 Task: Select the option "Any workspace member" in board deletion restrictions.
Action: Mouse moved to (376, 217)
Screenshot: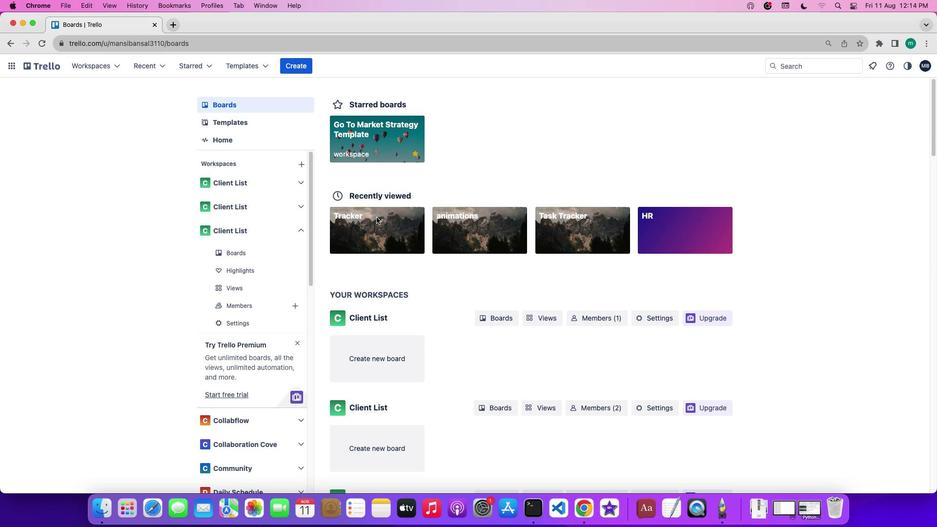 
Action: Mouse pressed left at (376, 217)
Screenshot: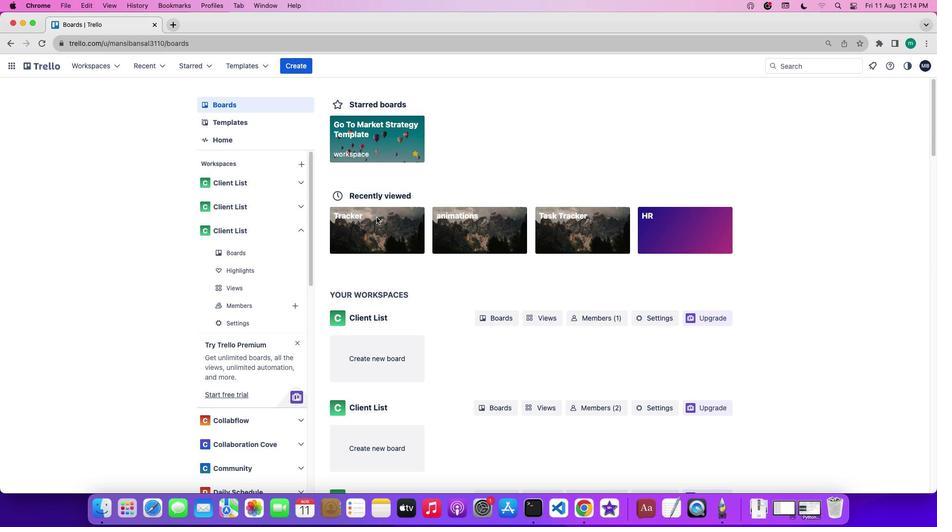 
Action: Mouse pressed left at (376, 217)
Screenshot: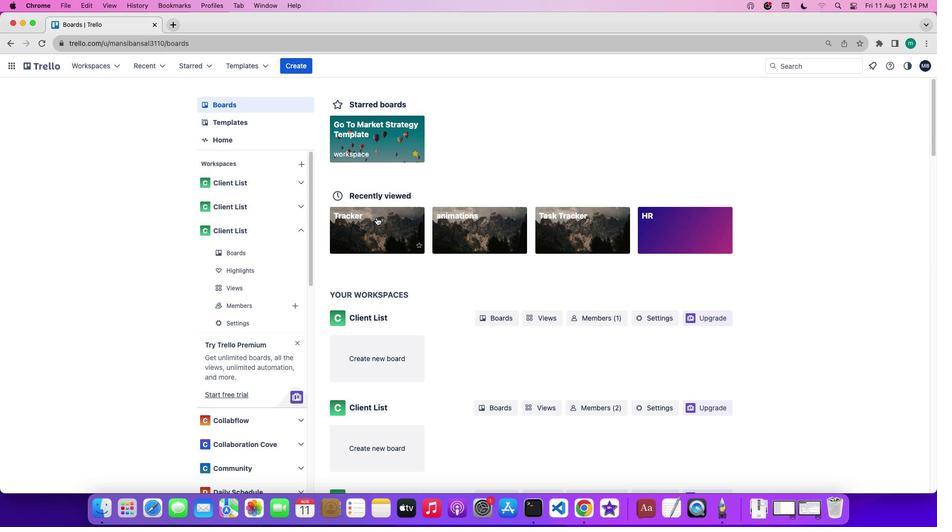 
Action: Mouse moved to (124, 150)
Screenshot: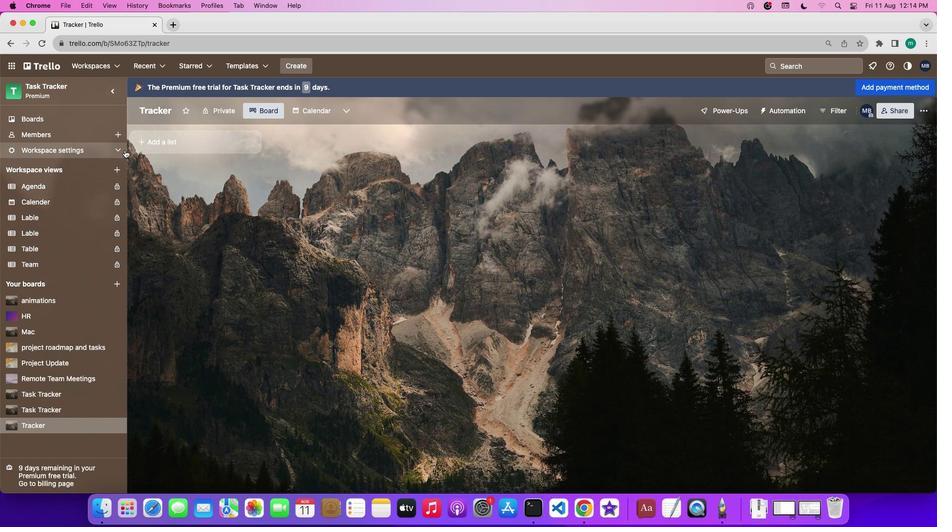 
Action: Mouse pressed left at (124, 150)
Screenshot: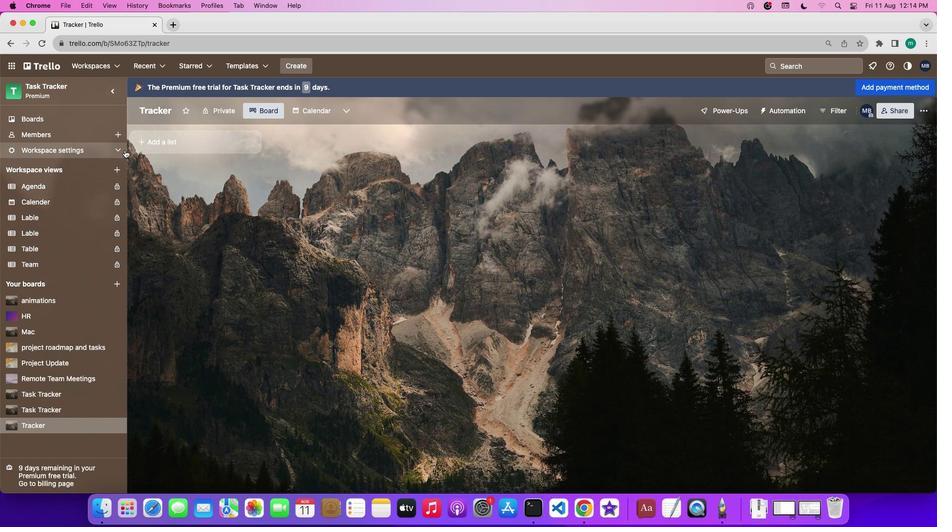 
Action: Mouse moved to (135, 176)
Screenshot: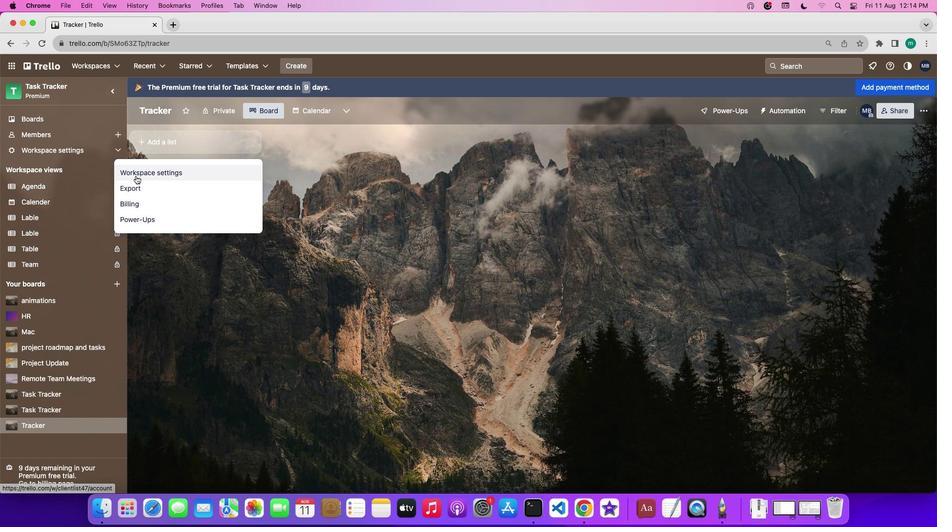 
Action: Mouse pressed left at (135, 176)
Screenshot: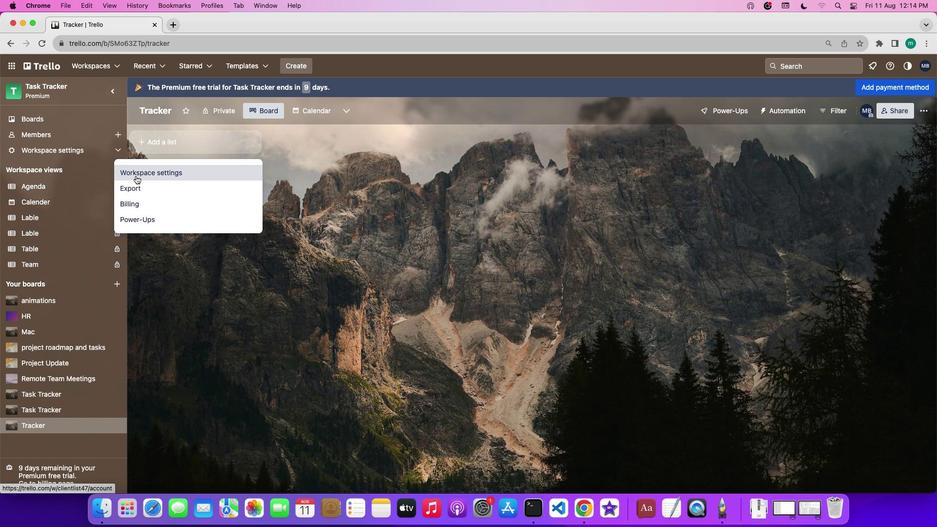 
Action: Mouse moved to (525, 287)
Screenshot: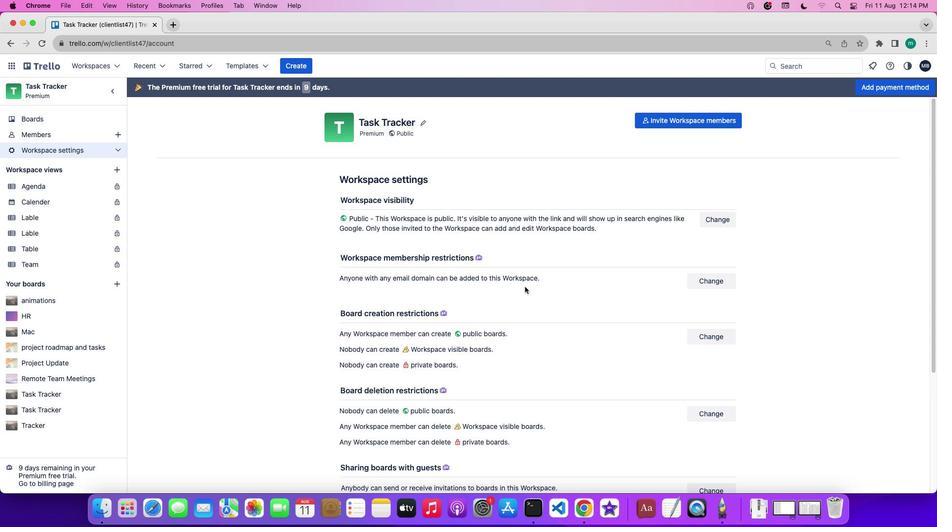 
Action: Mouse scrolled (525, 287) with delta (0, 0)
Screenshot: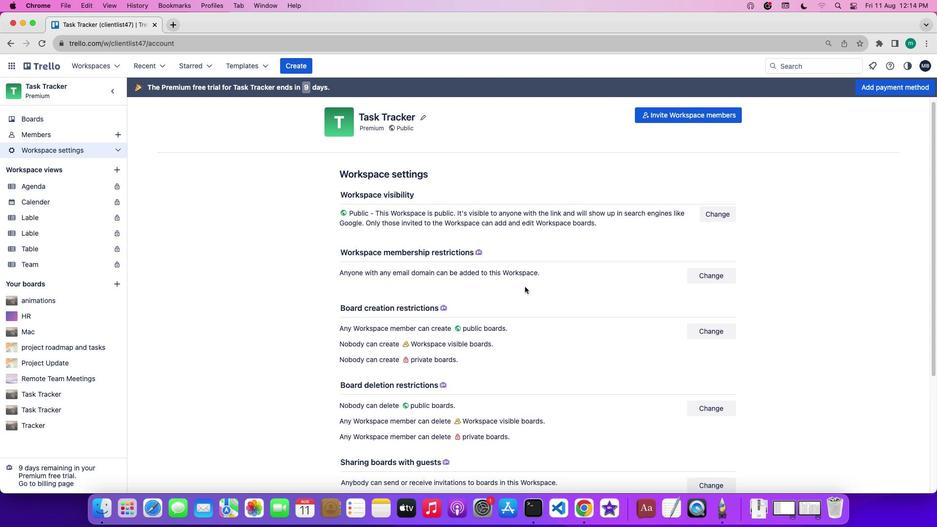 
Action: Mouse scrolled (525, 287) with delta (0, 0)
Screenshot: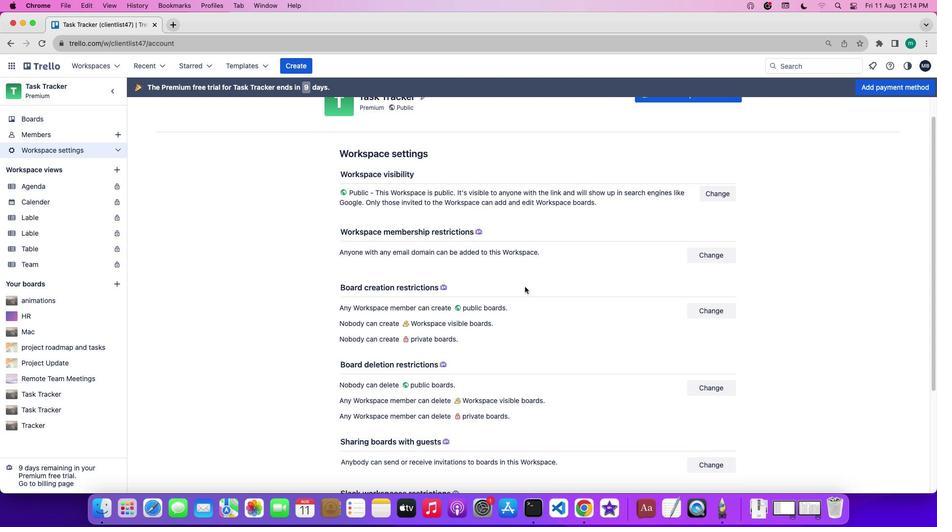 
Action: Mouse scrolled (525, 287) with delta (0, 0)
Screenshot: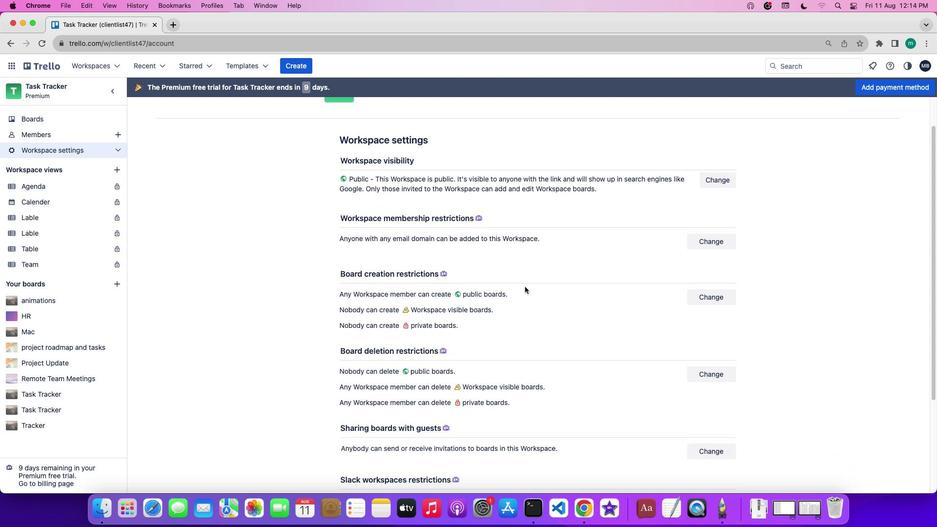 
Action: Mouse scrolled (525, 287) with delta (0, 0)
Screenshot: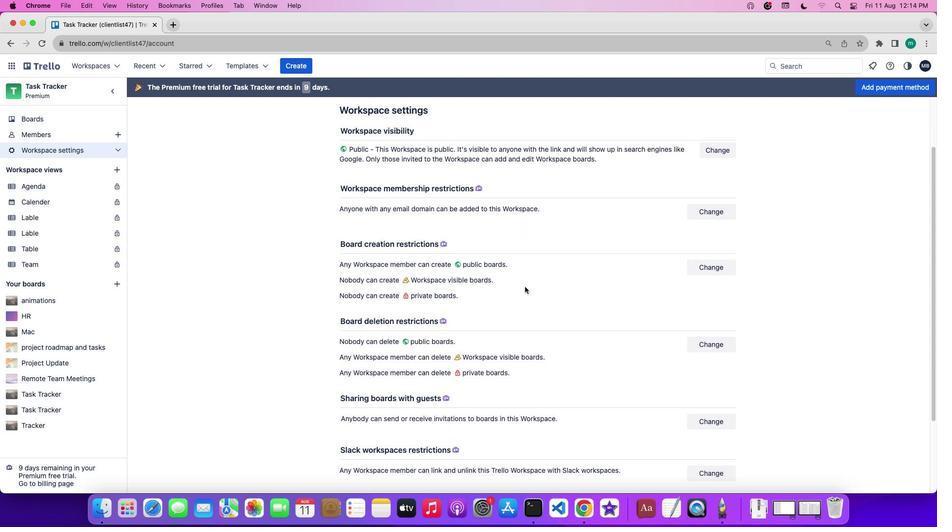 
Action: Mouse scrolled (525, 287) with delta (0, 0)
Screenshot: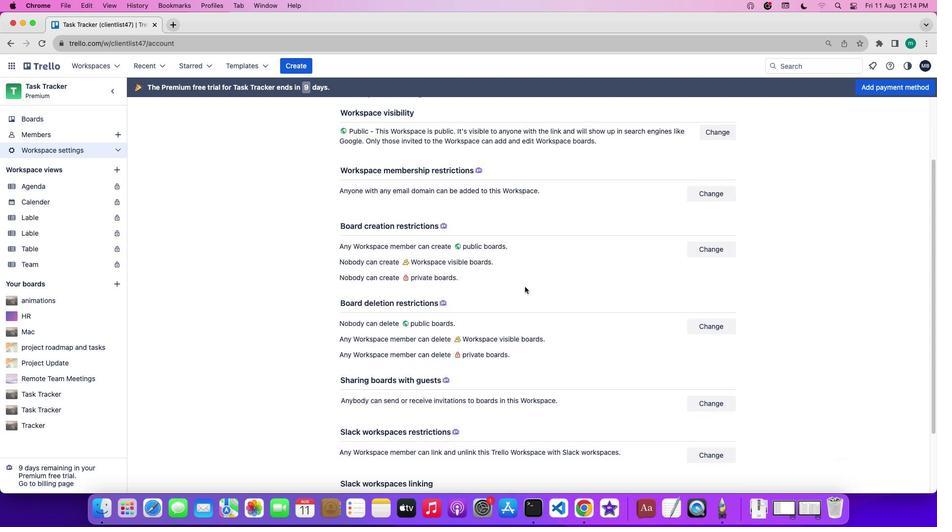 
Action: Mouse scrolled (525, 287) with delta (0, 0)
Screenshot: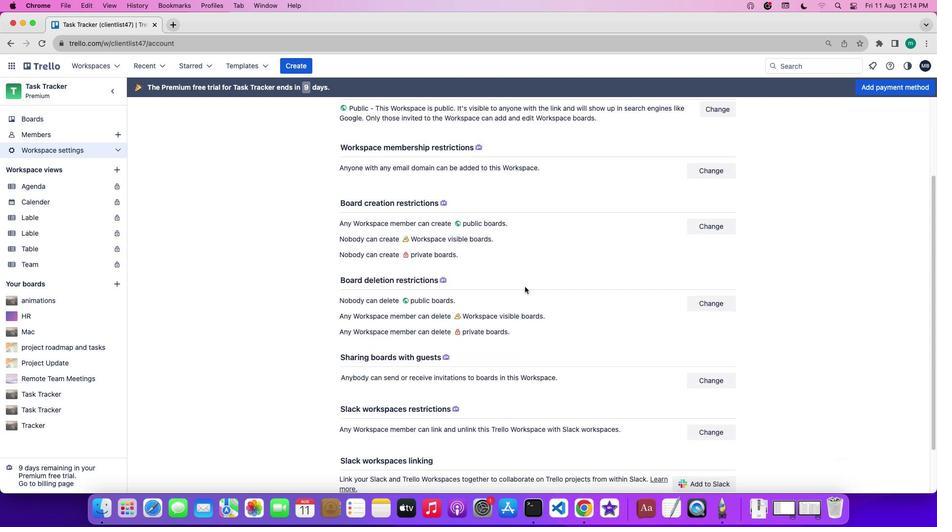 
Action: Mouse scrolled (525, 287) with delta (0, -1)
Screenshot: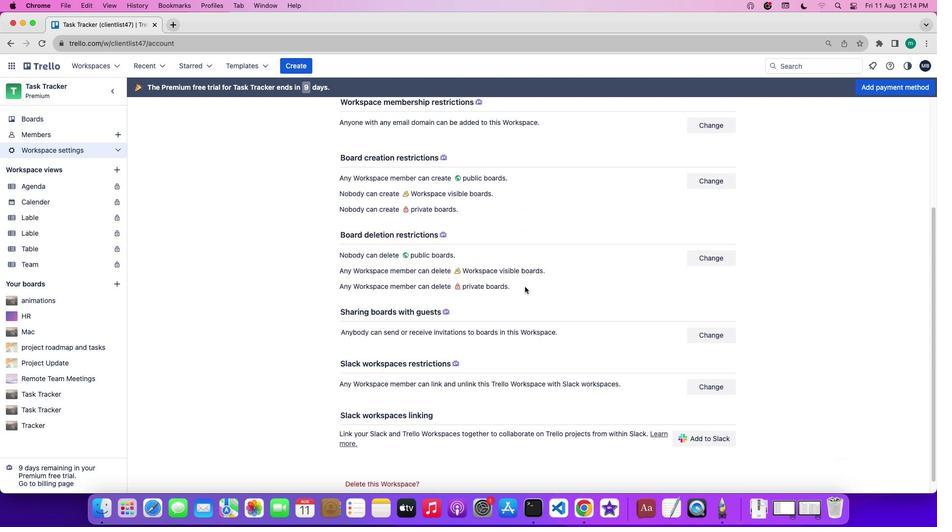 
Action: Mouse moved to (714, 243)
Screenshot: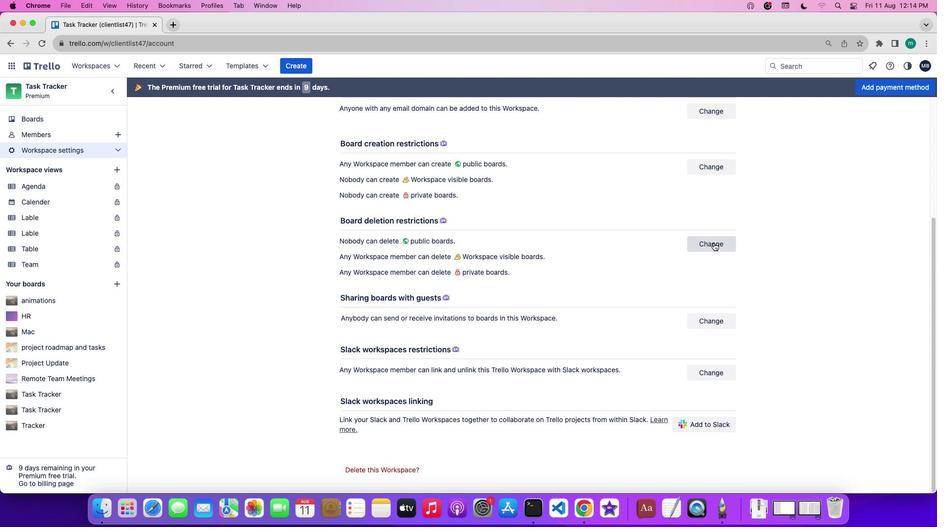 
Action: Mouse pressed left at (714, 243)
Screenshot: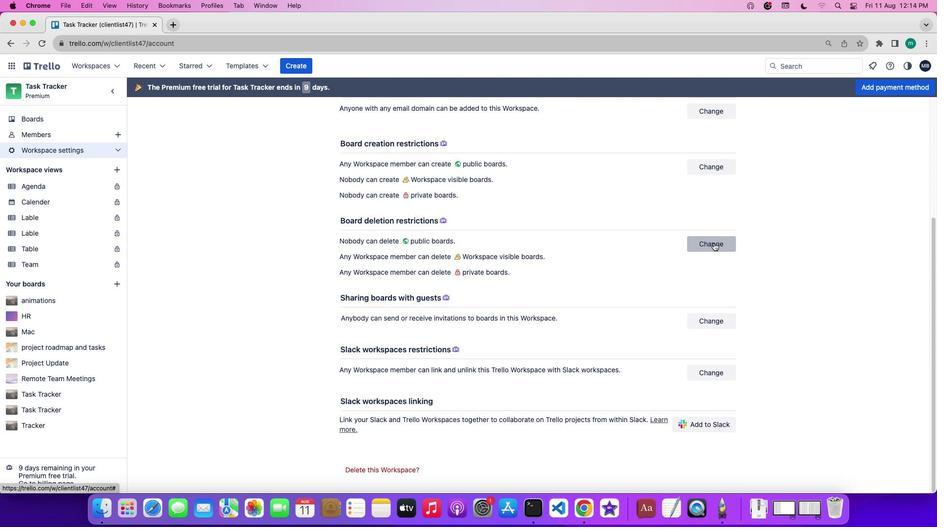 
Action: Mouse moved to (715, 206)
Screenshot: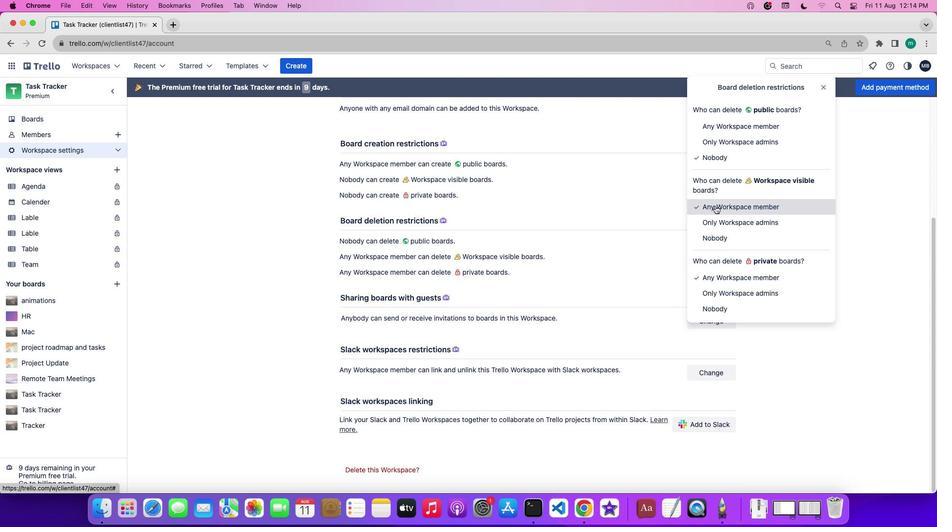 
Action: Mouse pressed left at (715, 206)
Screenshot: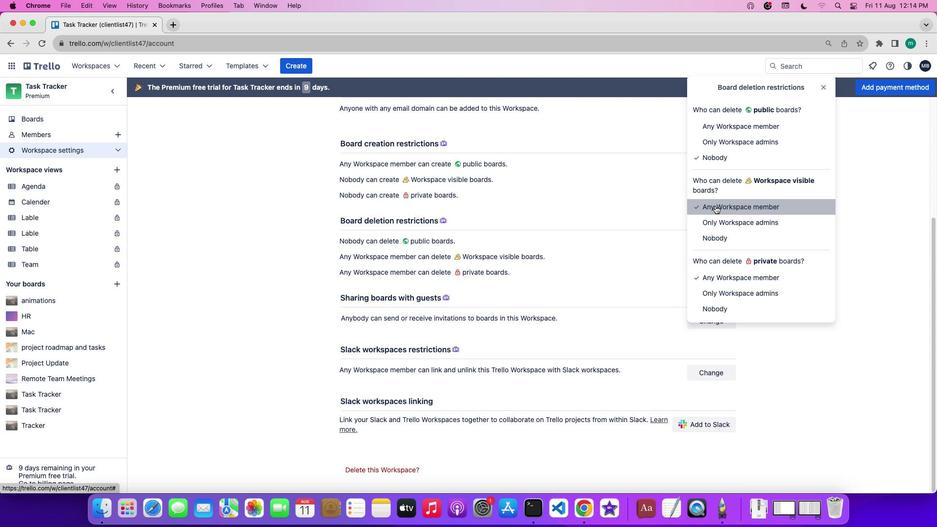 
